 Task: Move the task Implement a new digital asset management (DAM) system for a company to the section Done in the project AgileDrive and filter the tasks in the project by Due this week
Action: Mouse moved to (65, 348)
Screenshot: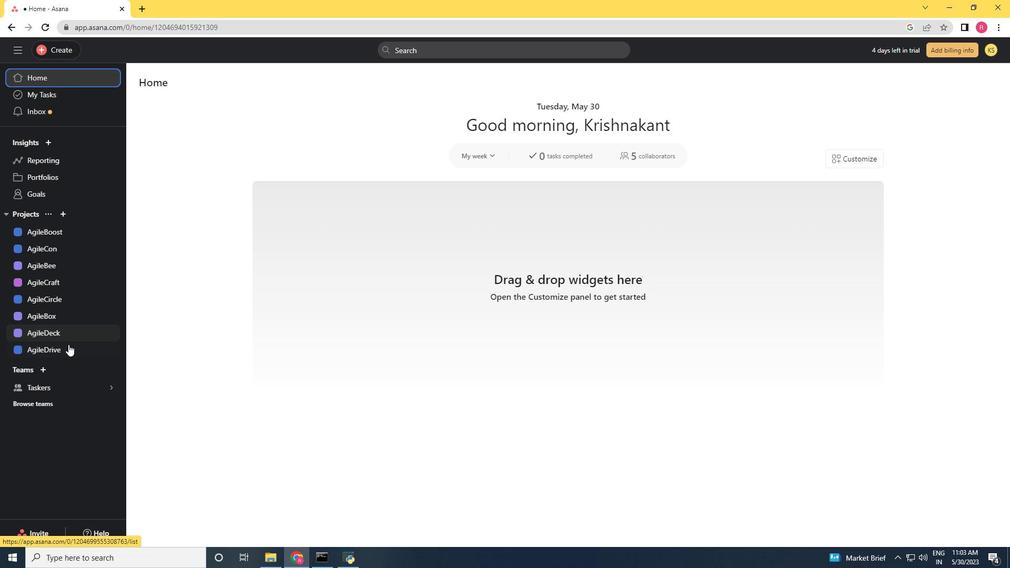 
Action: Mouse pressed left at (65, 348)
Screenshot: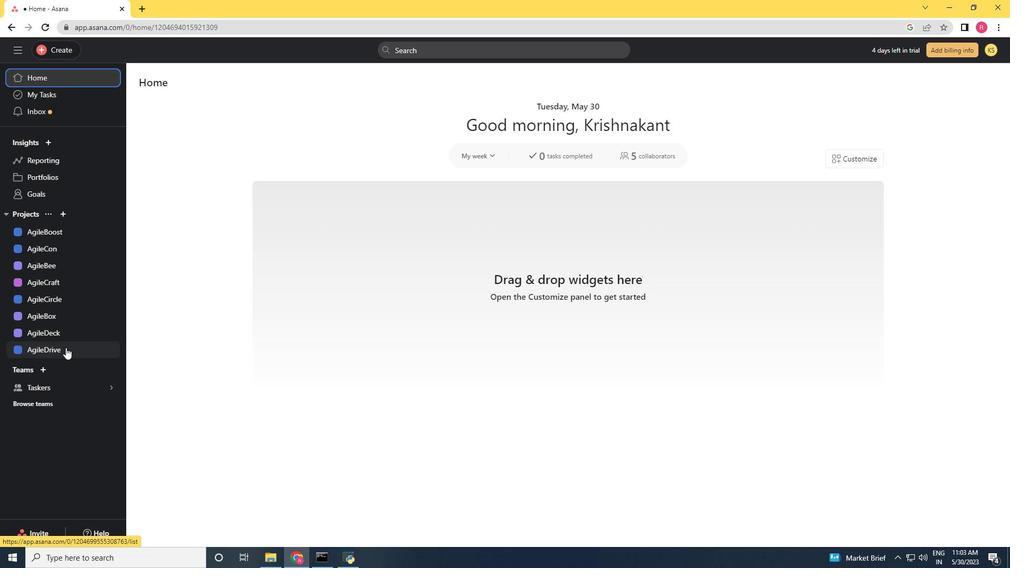 
Action: Mouse moved to (684, 192)
Screenshot: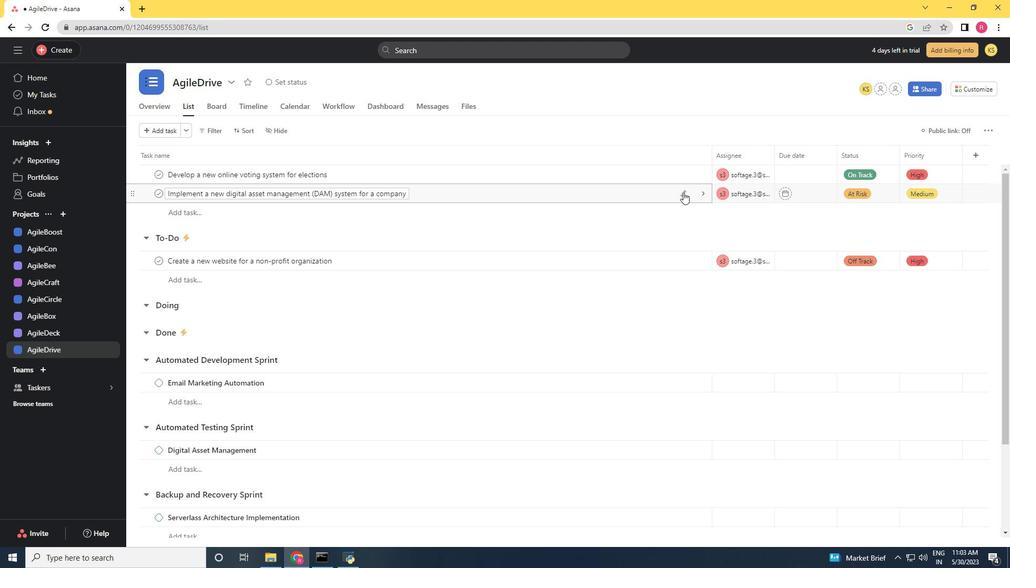 
Action: Mouse pressed left at (684, 192)
Screenshot: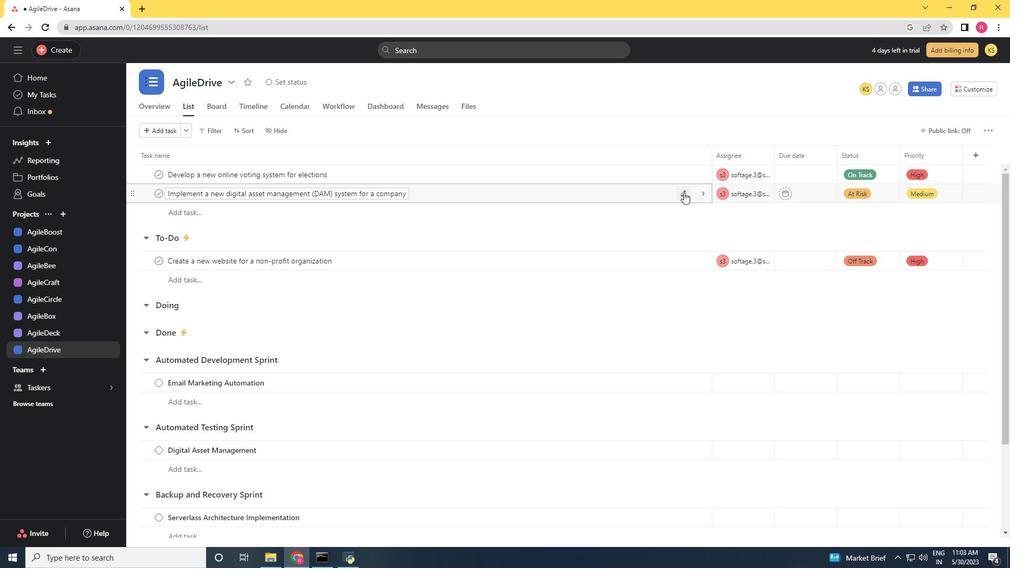 
Action: Mouse moved to (592, 284)
Screenshot: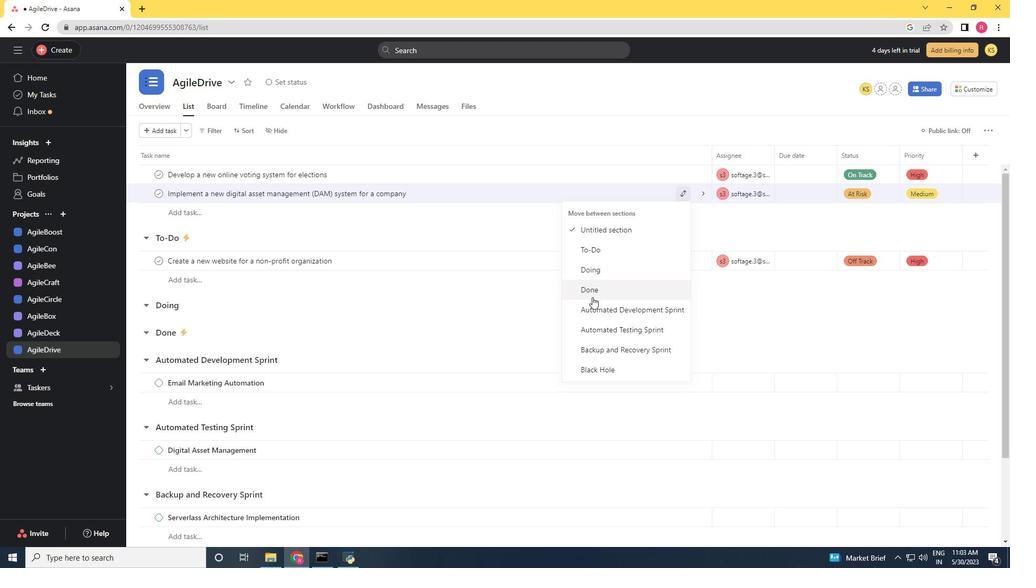 
Action: Mouse pressed left at (592, 284)
Screenshot: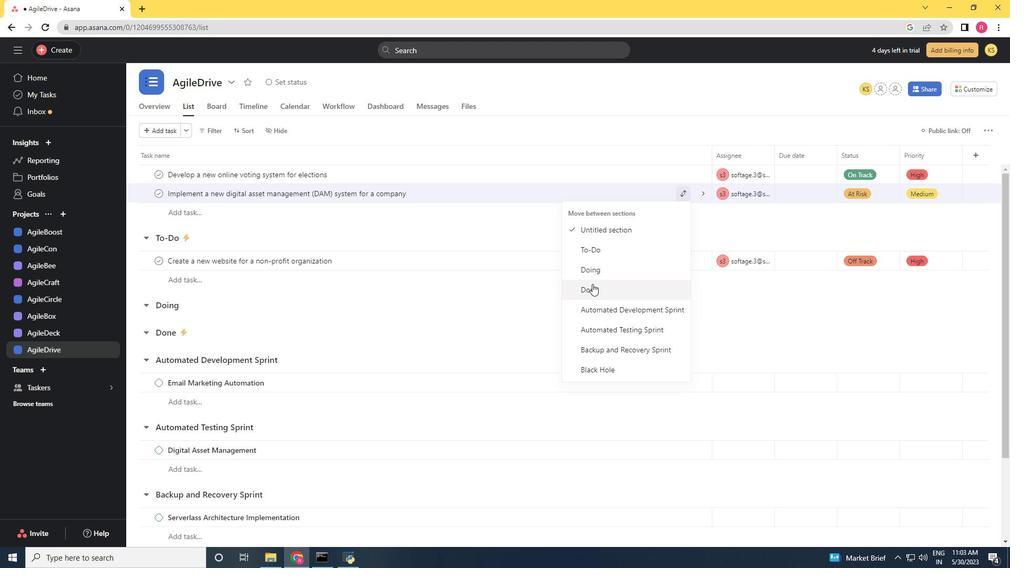 
Action: Mouse moved to (433, 330)
Screenshot: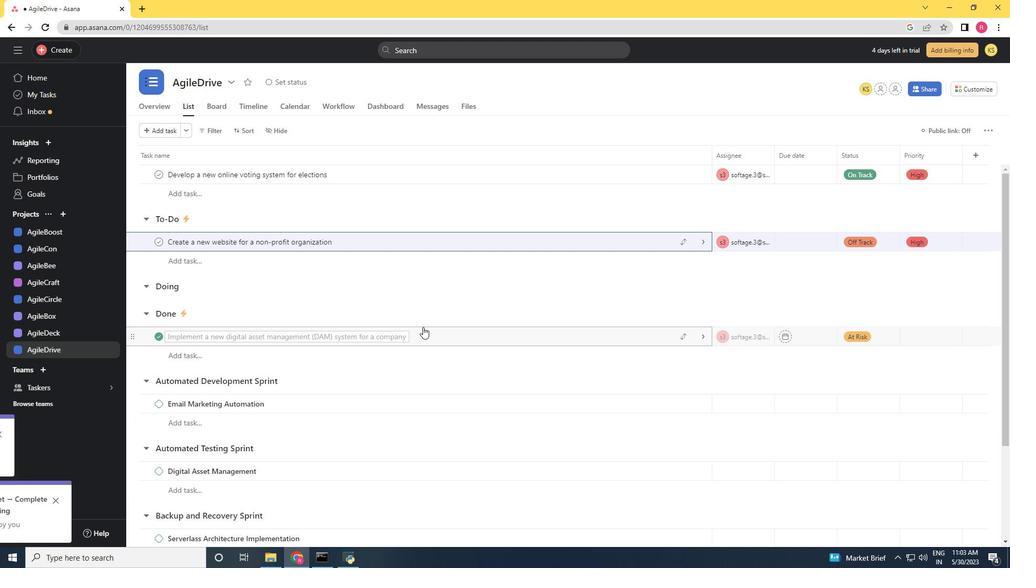 
Action: Mouse pressed left at (433, 330)
Screenshot: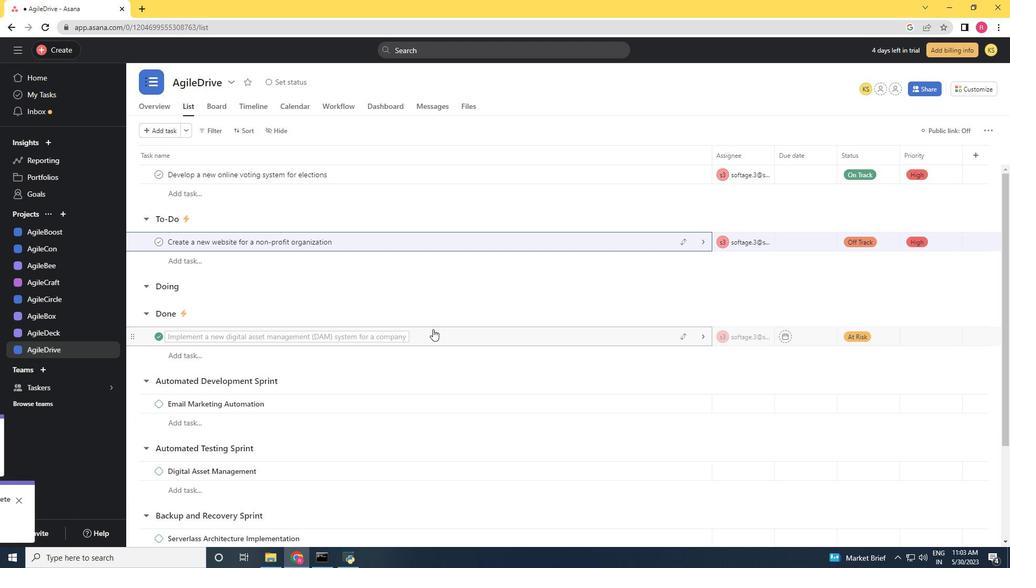 
Action: Mouse moved to (209, 127)
Screenshot: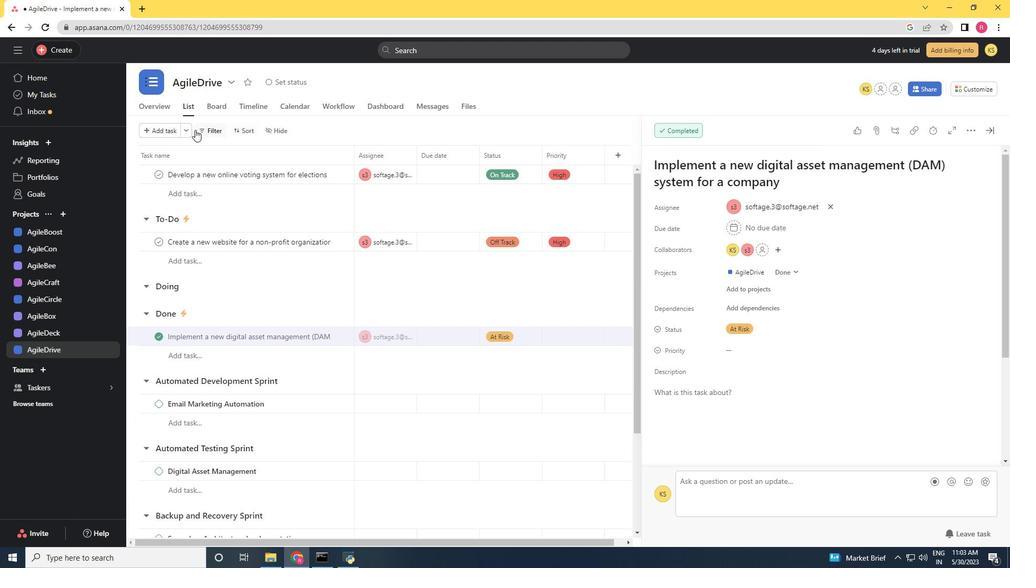 
Action: Mouse pressed left at (209, 127)
Screenshot: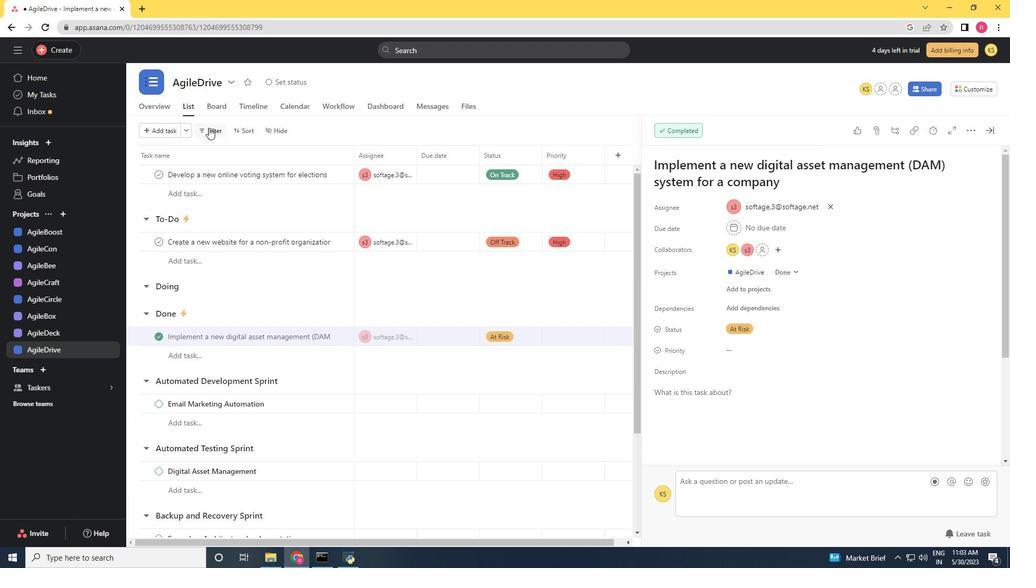 
Action: Mouse moved to (399, 175)
Screenshot: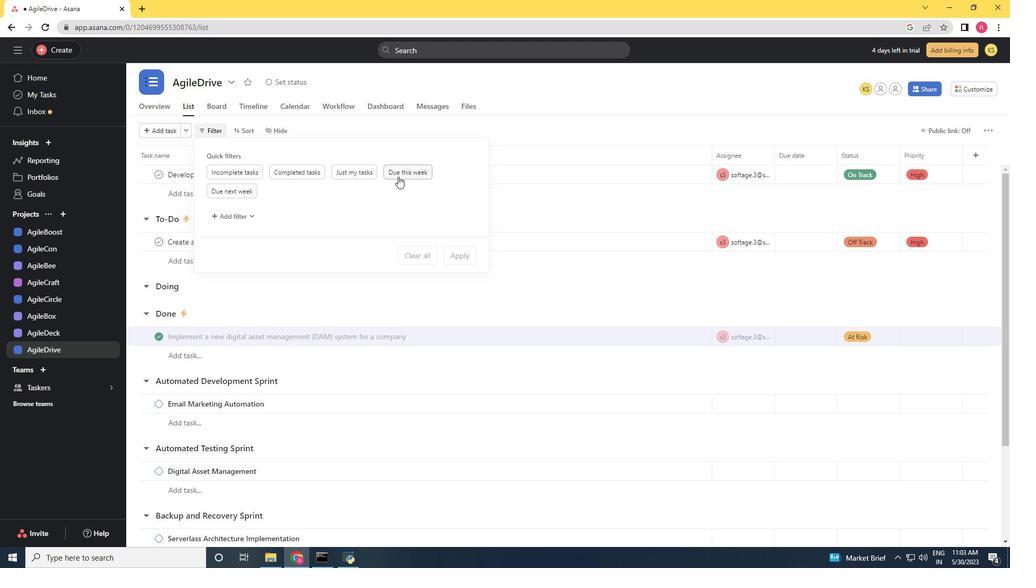 
Action: Mouse pressed left at (399, 175)
Screenshot: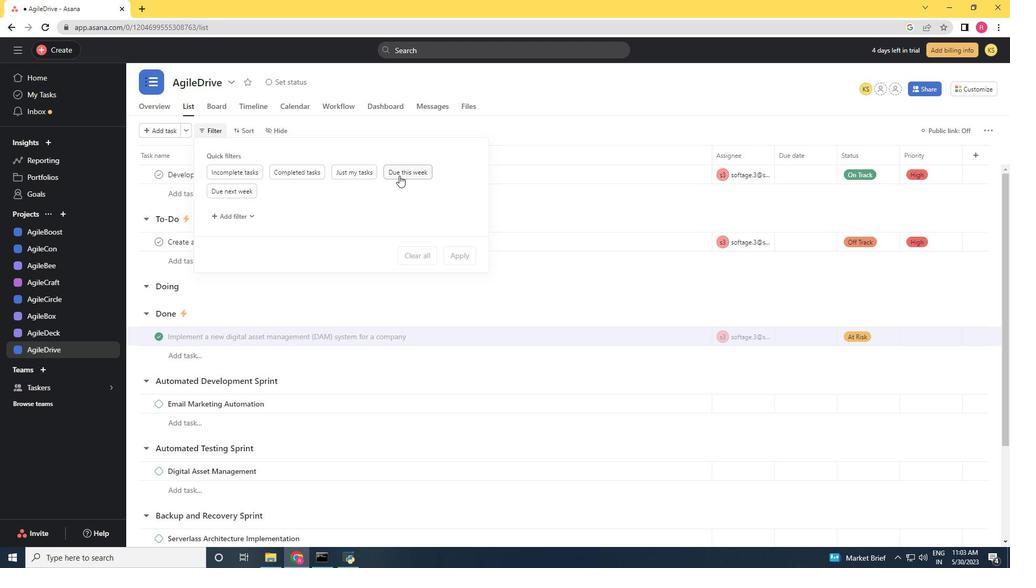 
Action: Mouse moved to (412, 194)
Screenshot: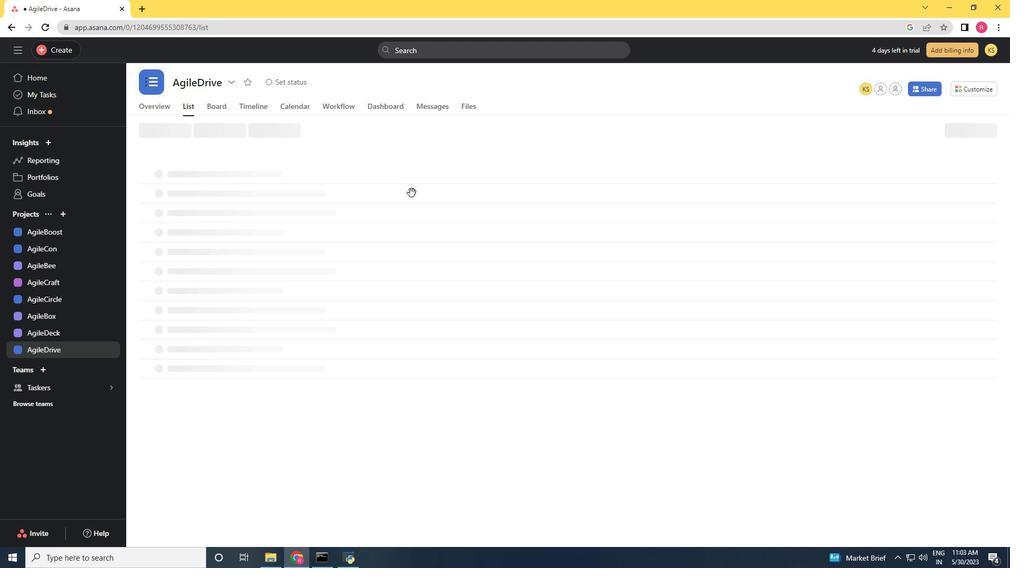 
